 Task: Create List Social Media Management in Board Website Design and Development to Workspace Information Technology Consulting. Create List Digital Advertising in Board Social Media Influencer Analytics and Reporting to Workspace Information Technology Consulting. Create List Display Advertising in Board Customer Service Feedback Loop Implementation and Management to Workspace Information Technology Consulting
Action: Mouse moved to (63, 373)
Screenshot: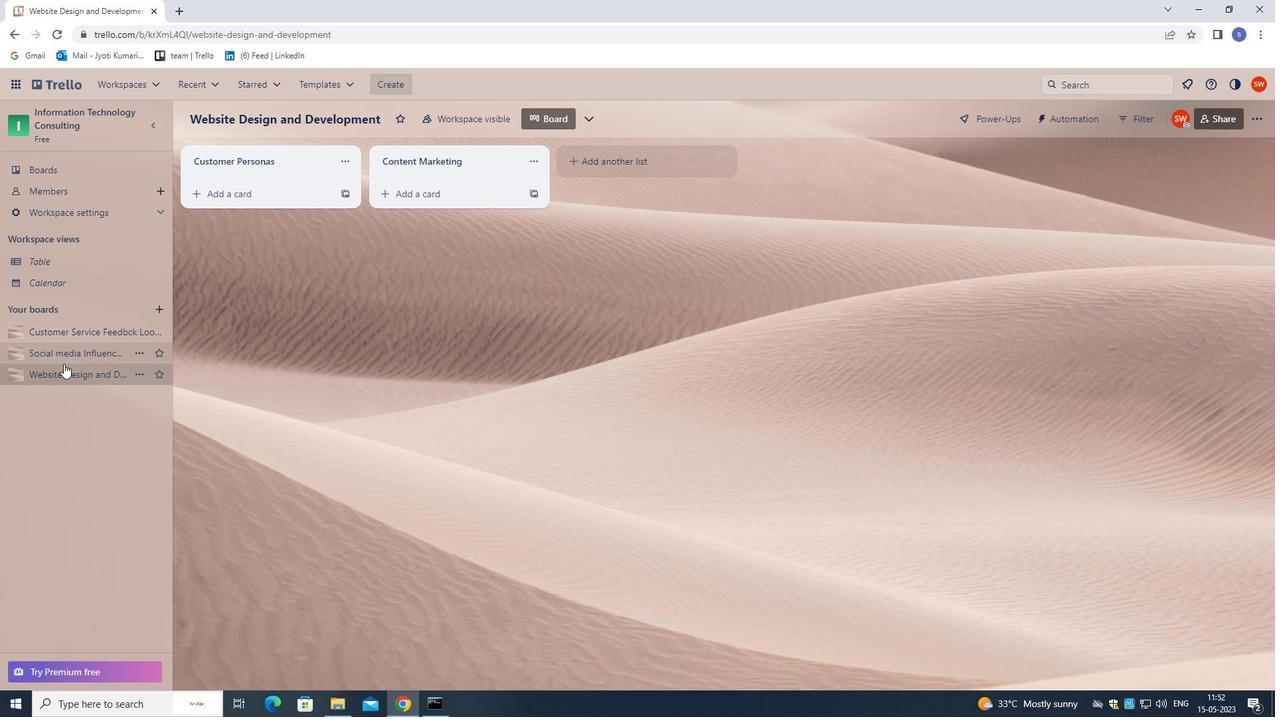
Action: Mouse pressed left at (63, 373)
Screenshot: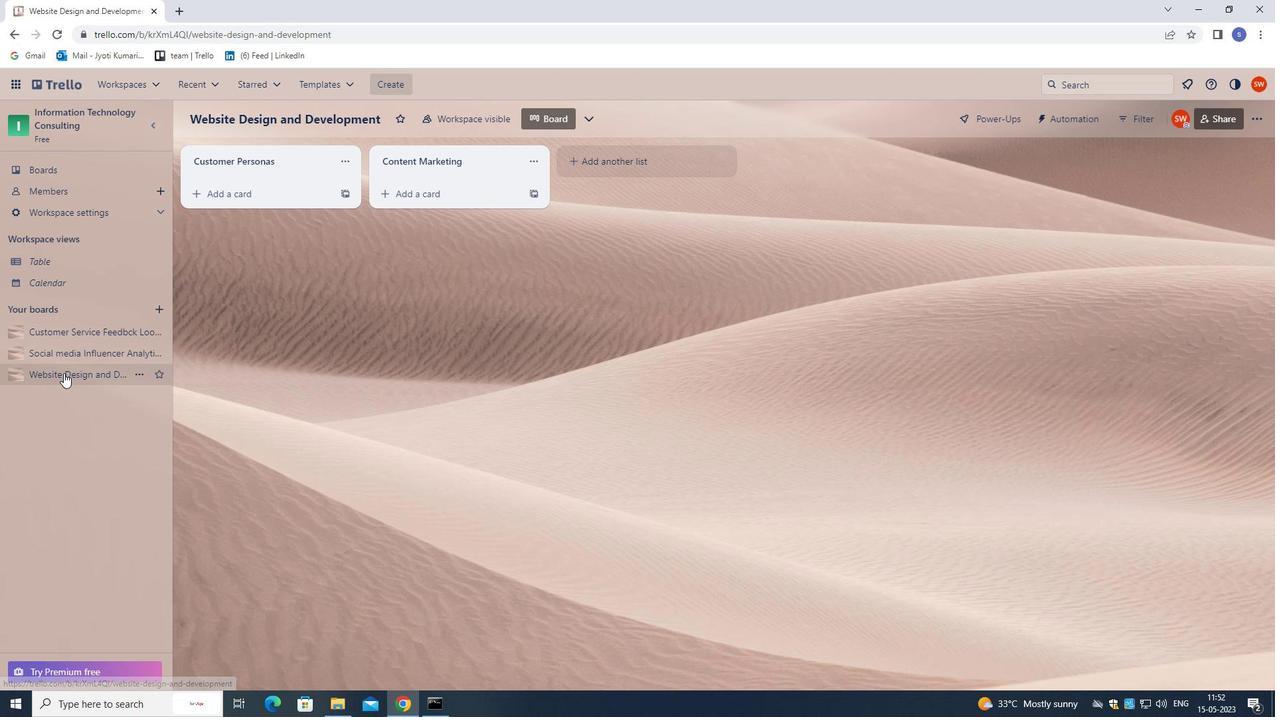 
Action: Mouse moved to (600, 154)
Screenshot: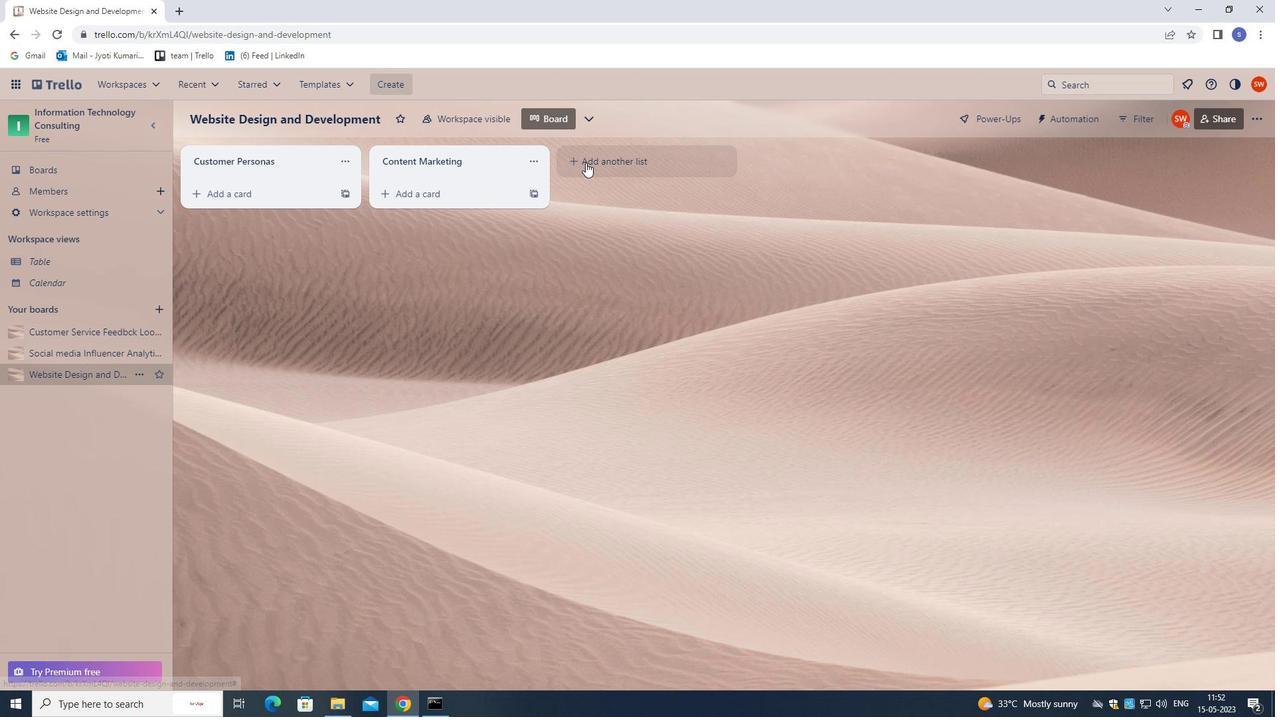 
Action: Mouse pressed left at (600, 154)
Screenshot: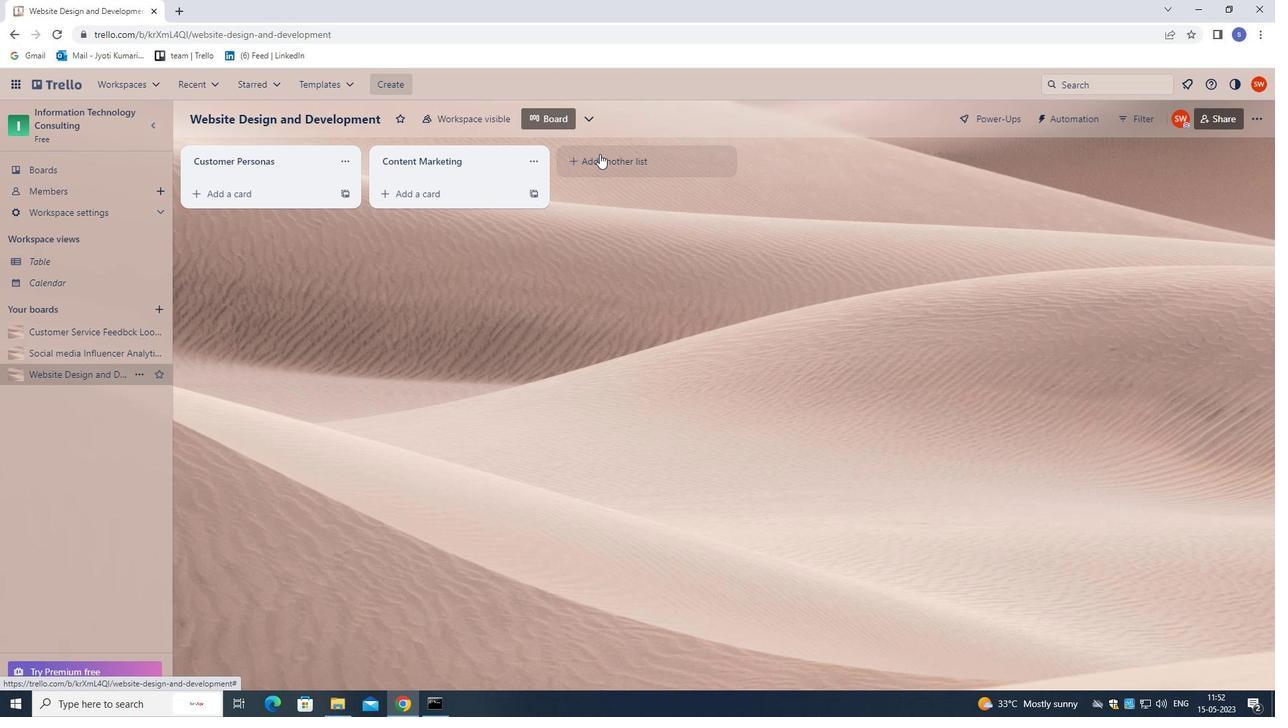 
Action: Mouse moved to (604, 290)
Screenshot: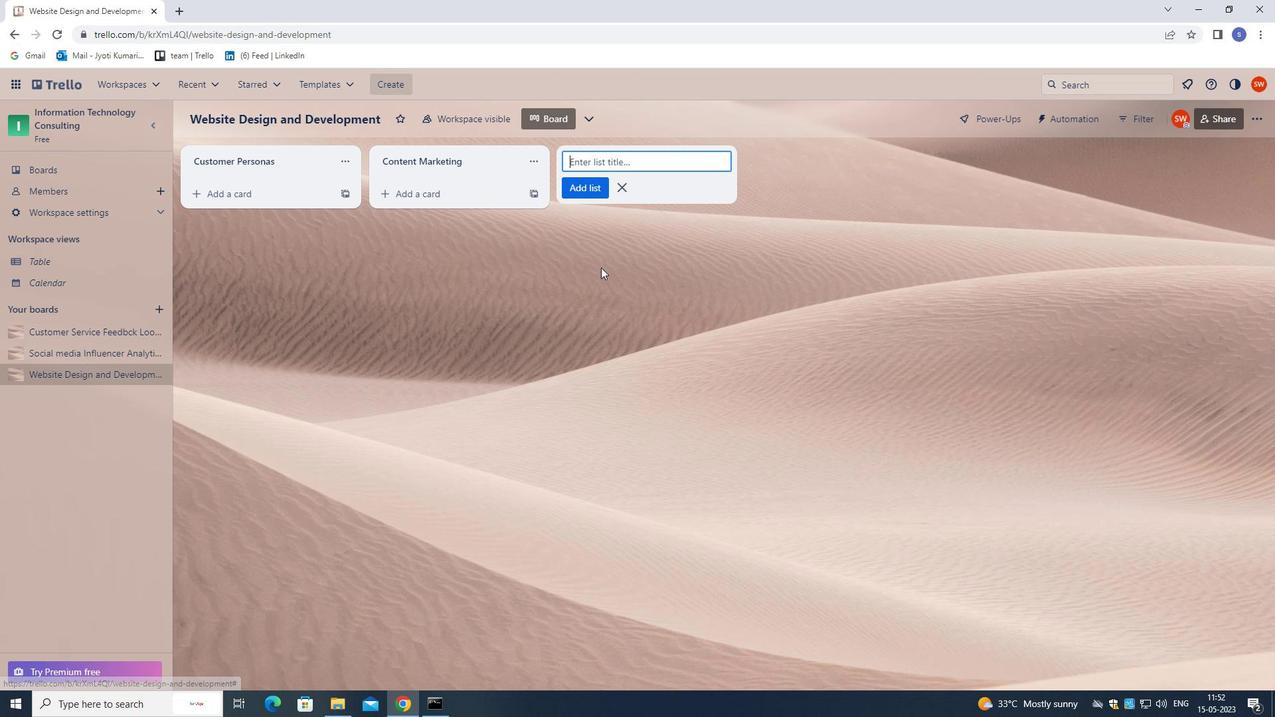 
Action: Key pressed <Key.shift>SOCIAL<Key.space><Key.shift>MEDIA<Key.space><Key.shift>MANAGEMENT<Key.enter>
Screenshot: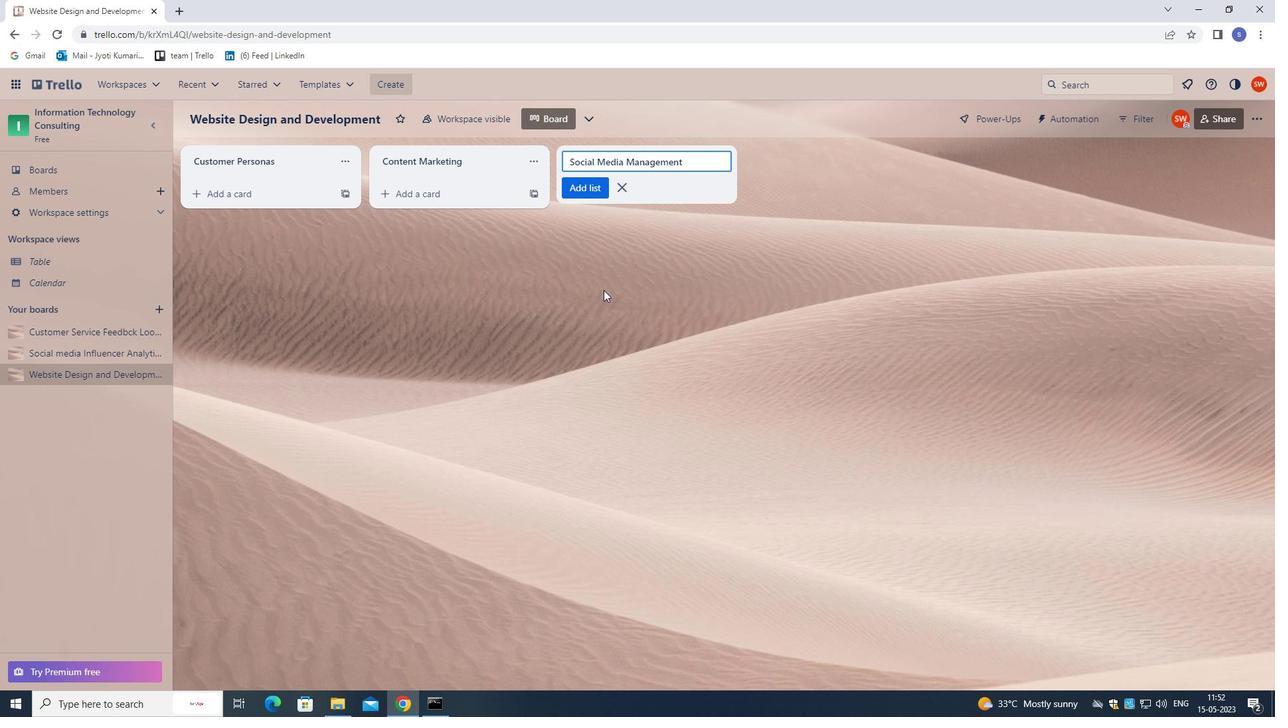 
Action: Mouse moved to (91, 348)
Screenshot: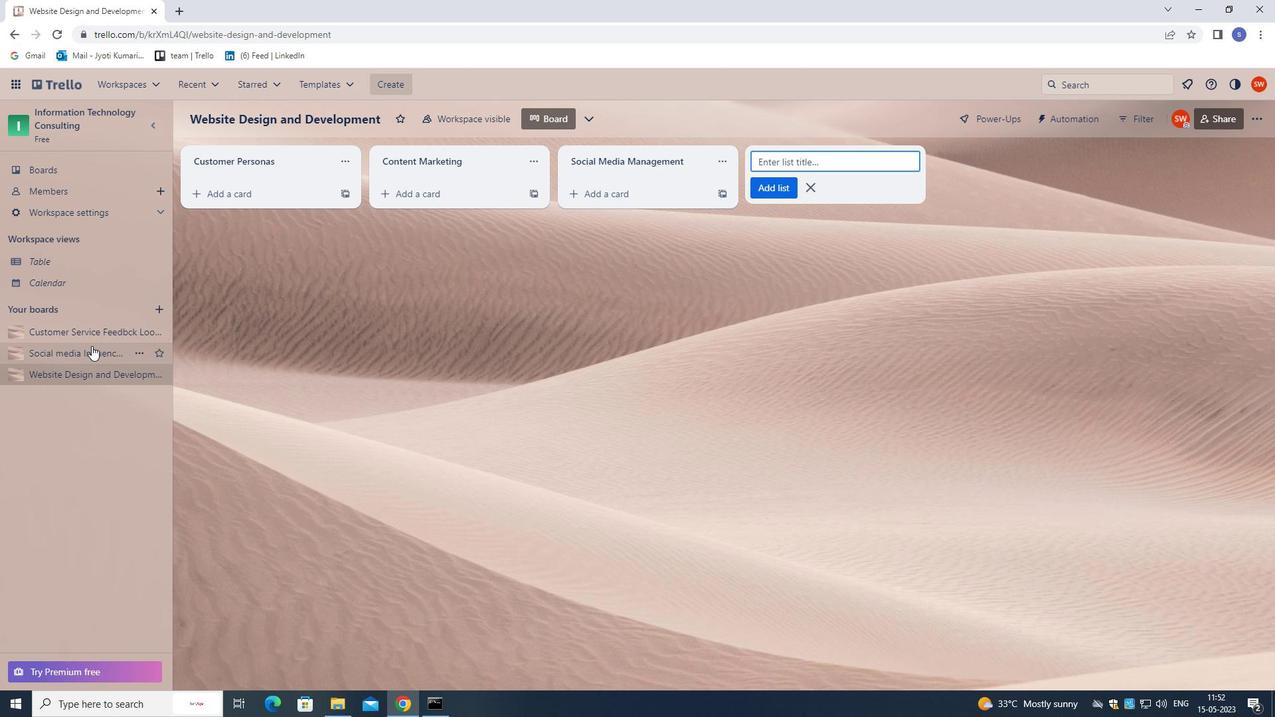 
Action: Mouse pressed left at (91, 348)
Screenshot: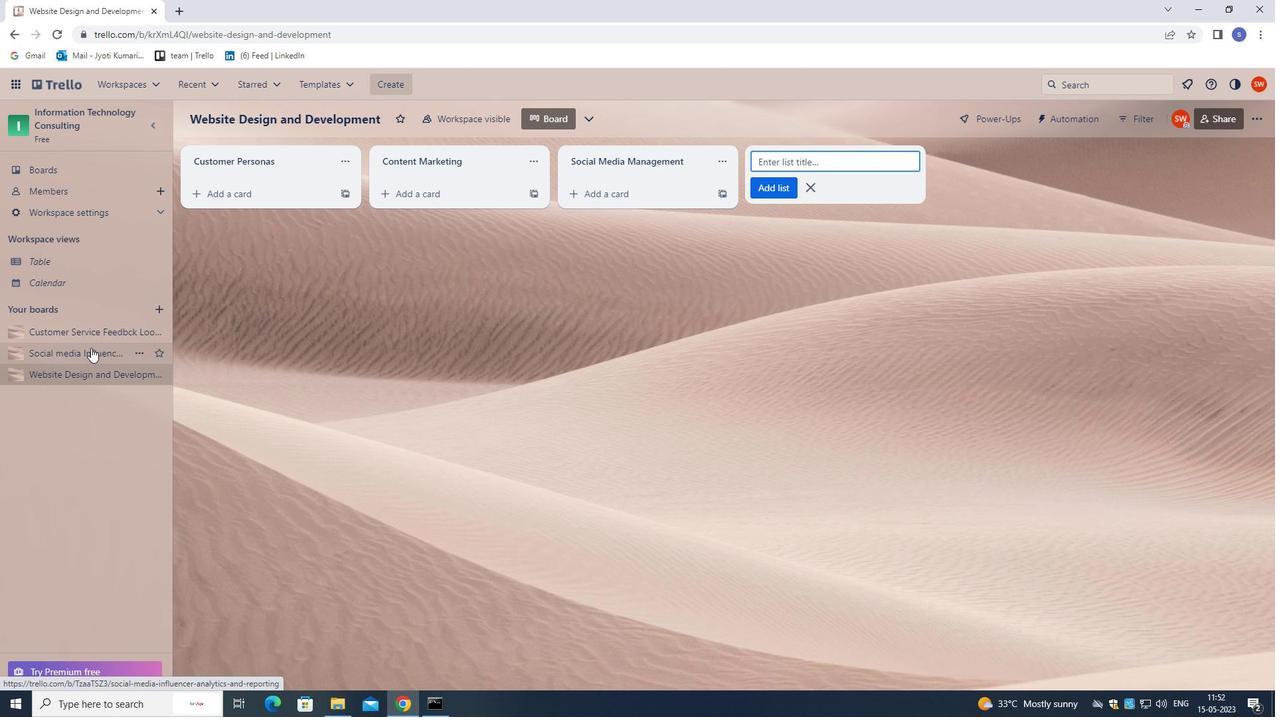 
Action: Mouse moved to (605, 167)
Screenshot: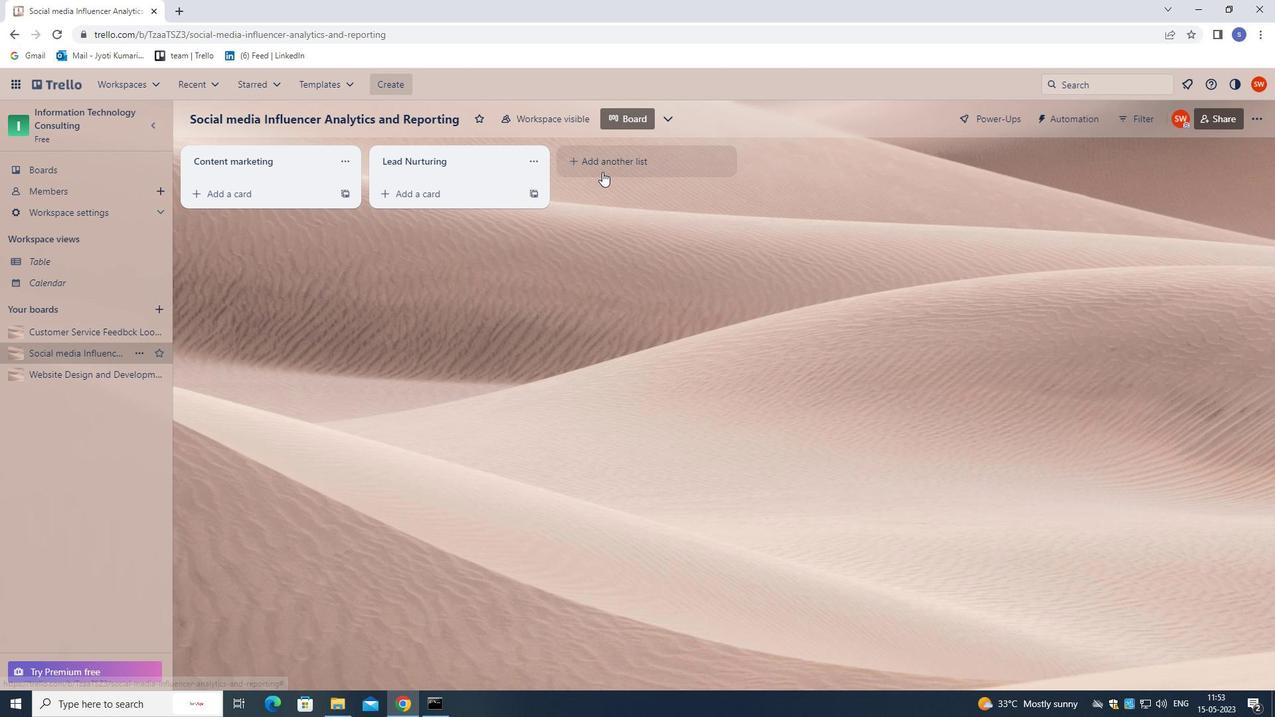 
Action: Mouse pressed left at (605, 167)
Screenshot: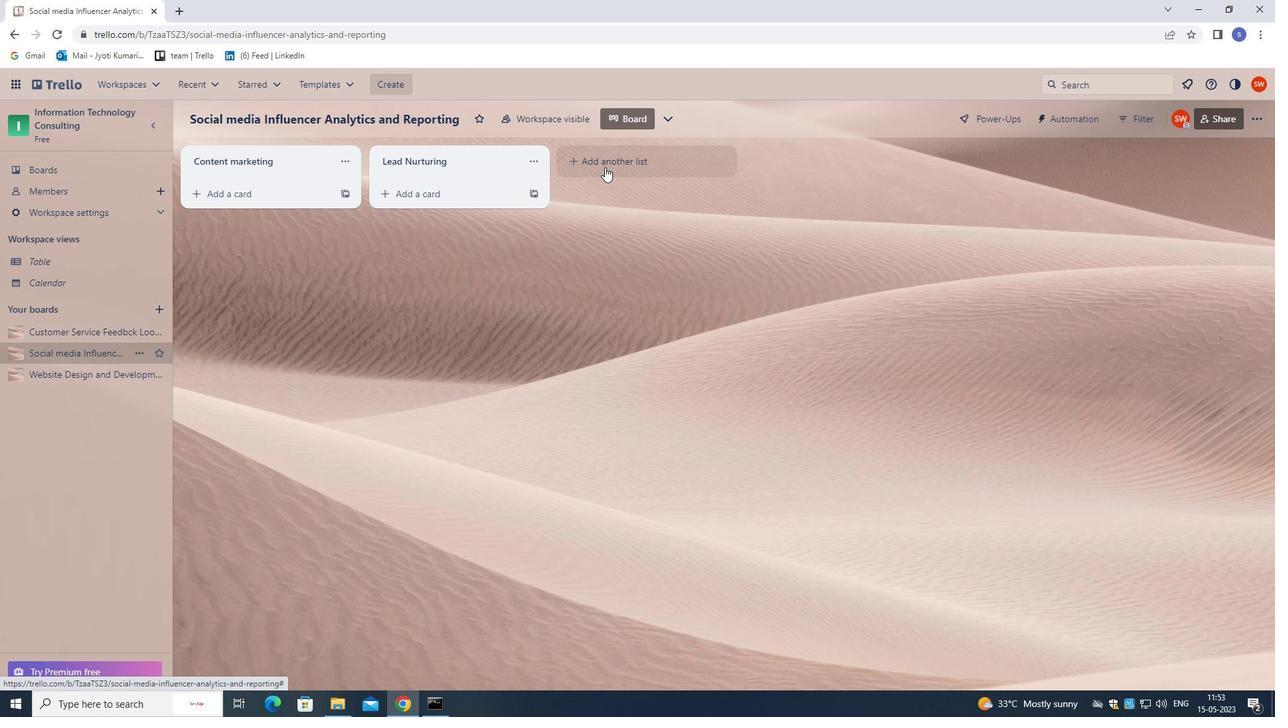 
Action: Mouse moved to (518, 439)
Screenshot: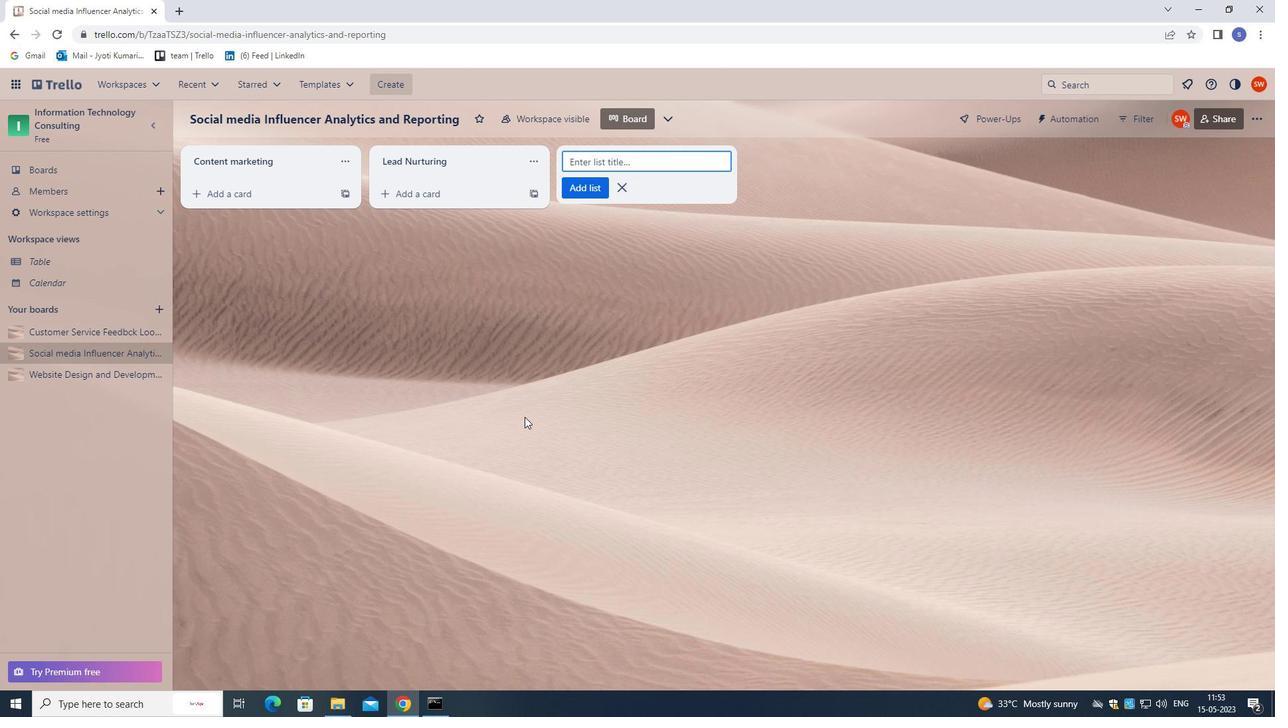 
Action: Key pressed <Key.shift>DIGITAL<Key.space><Key.shift><Key.shift><Key.shift><Key.shift><Key.shift><Key.shift><Key.shift><Key.shift><Key.shift><Key.shift>ADVERTISING<Key.enter>
Screenshot: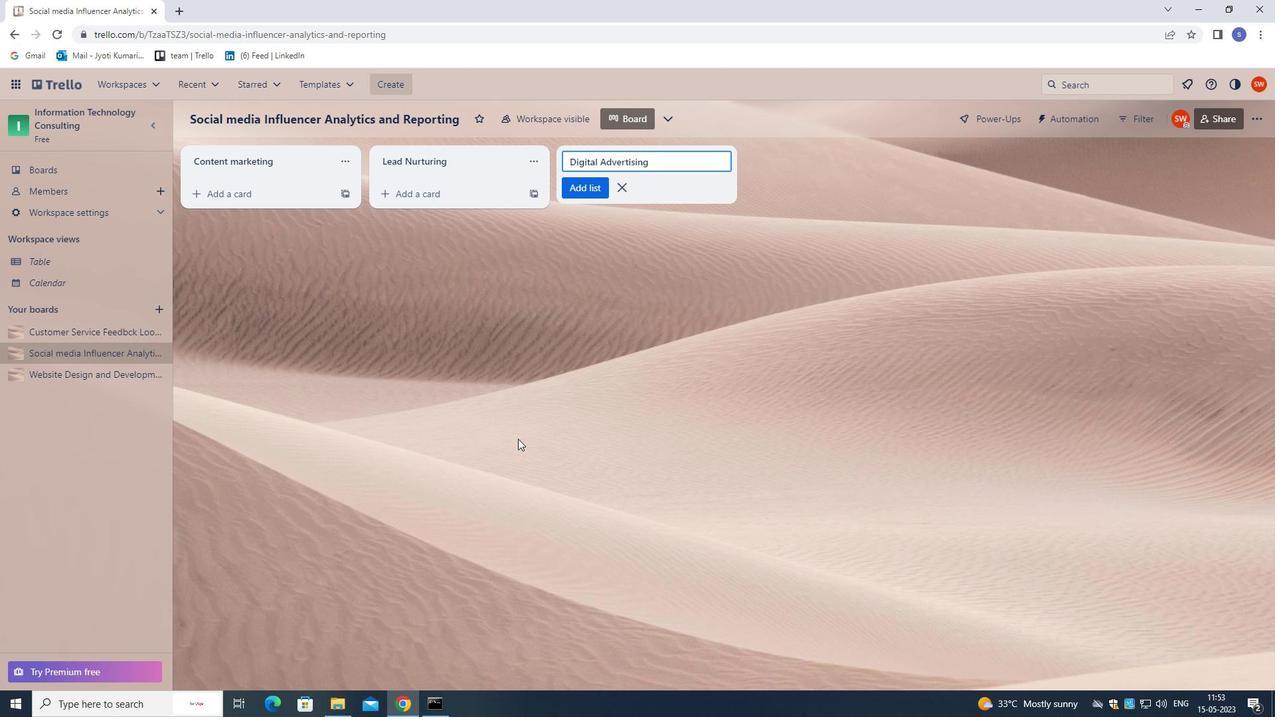 
Action: Mouse moved to (59, 332)
Screenshot: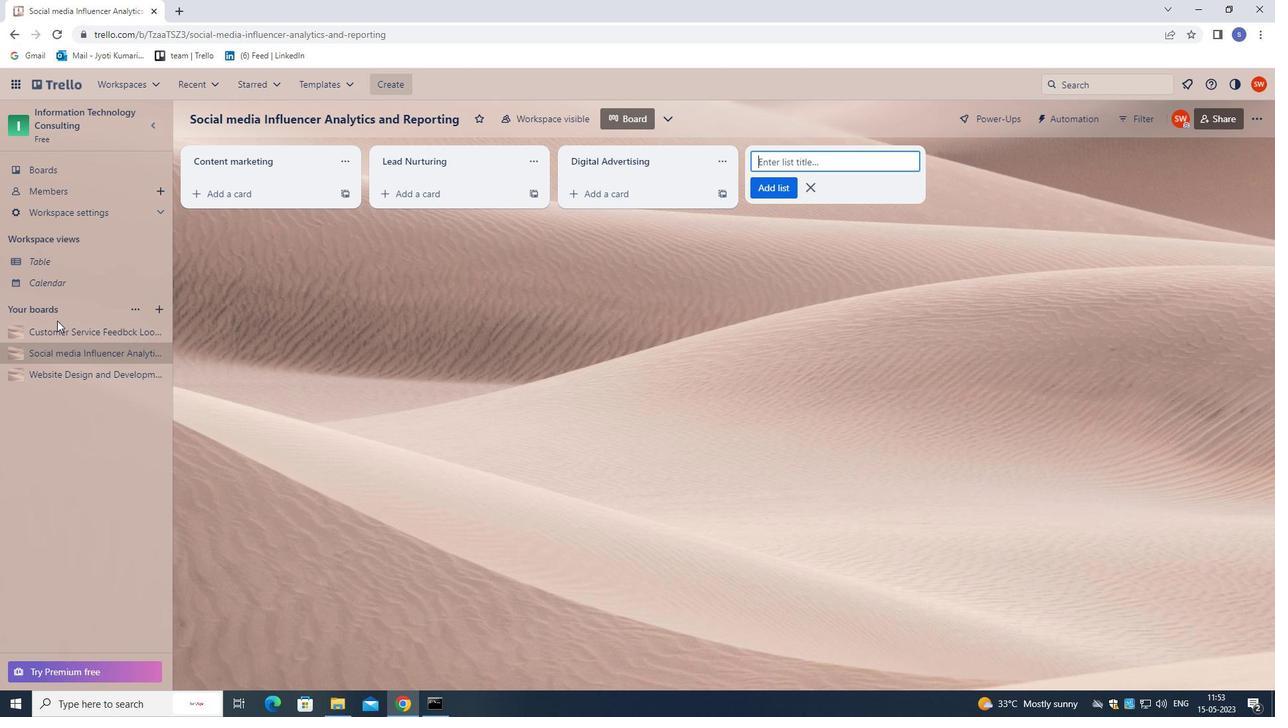 
Action: Mouse pressed left at (59, 332)
Screenshot: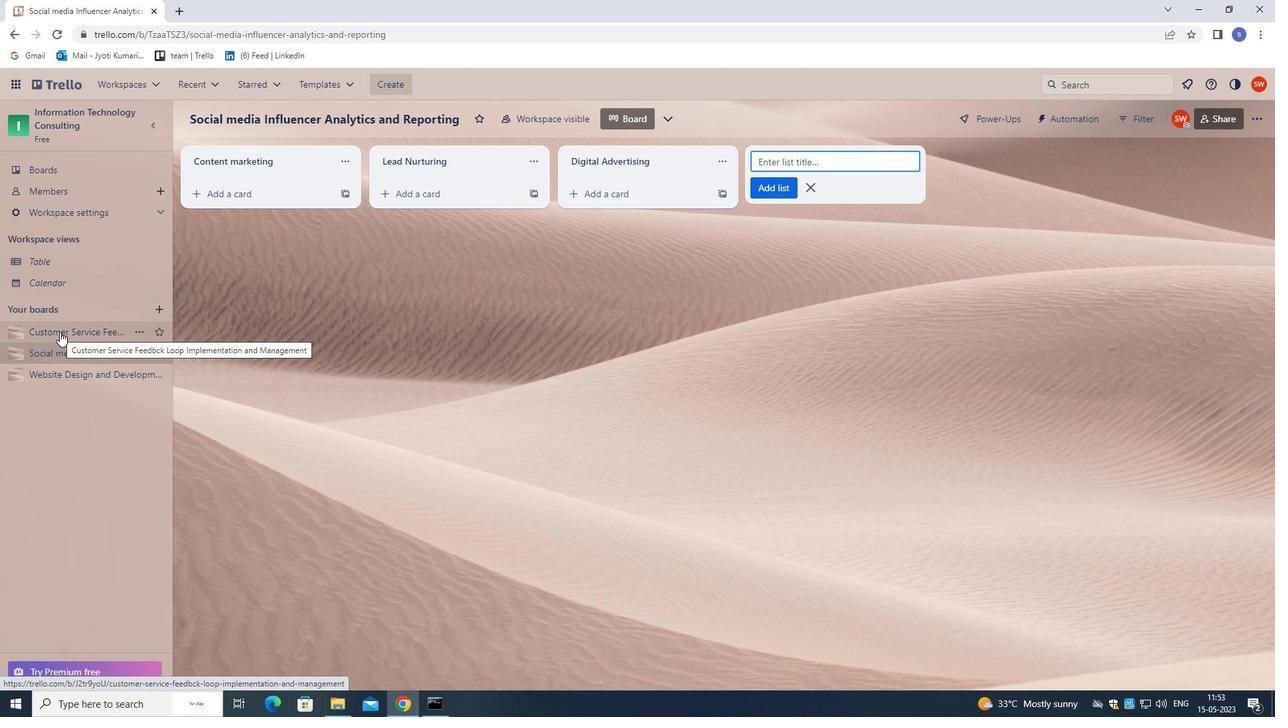 
Action: Mouse moved to (679, 163)
Screenshot: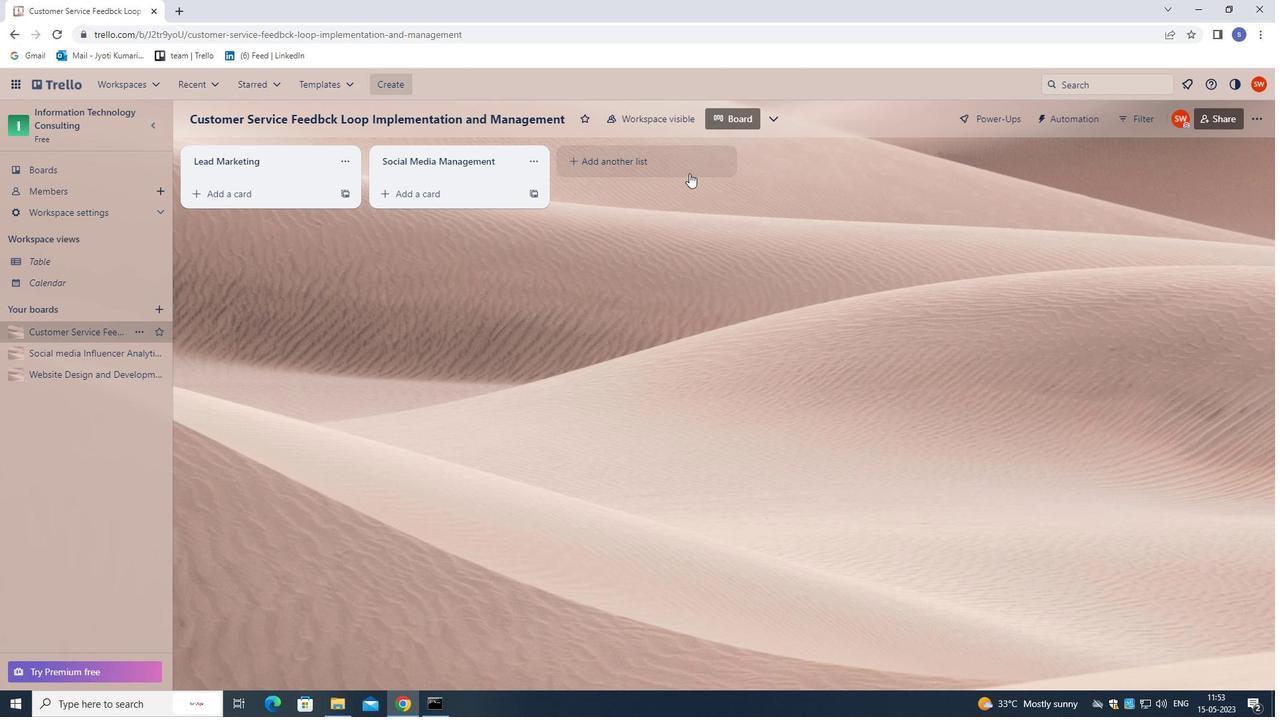 
Action: Mouse pressed left at (679, 163)
Screenshot: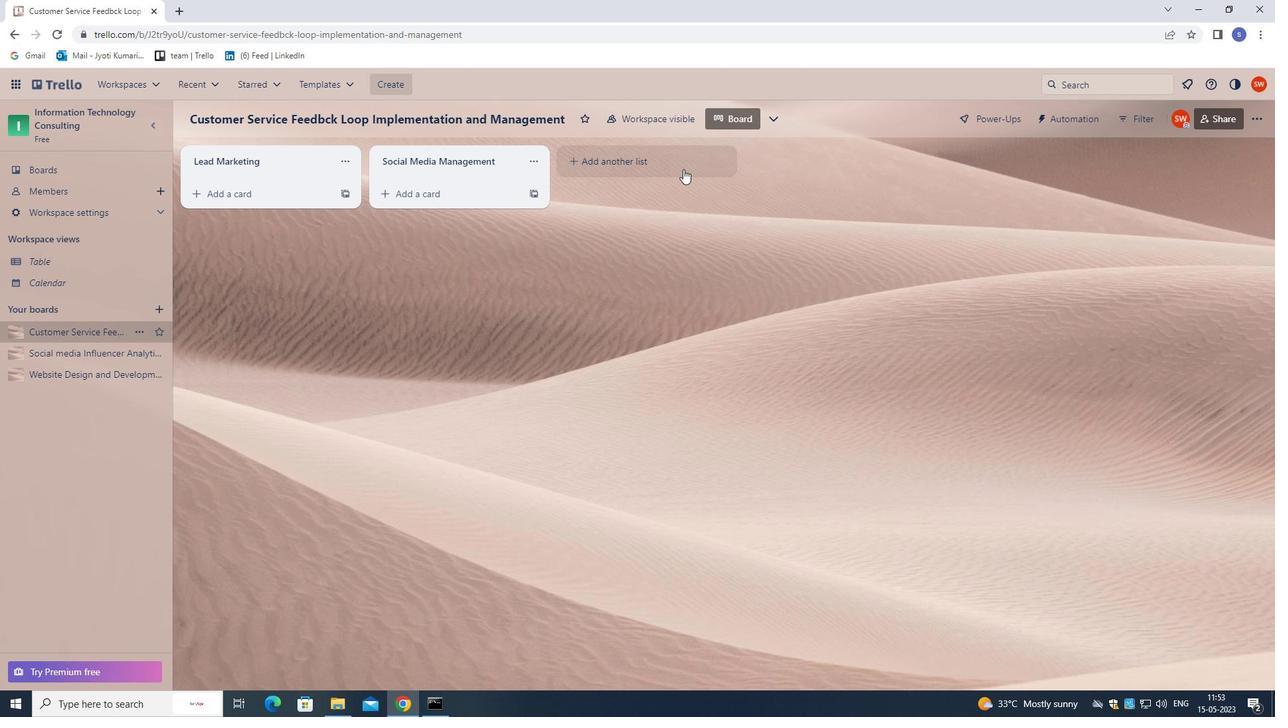 
Action: Mouse moved to (691, 456)
Screenshot: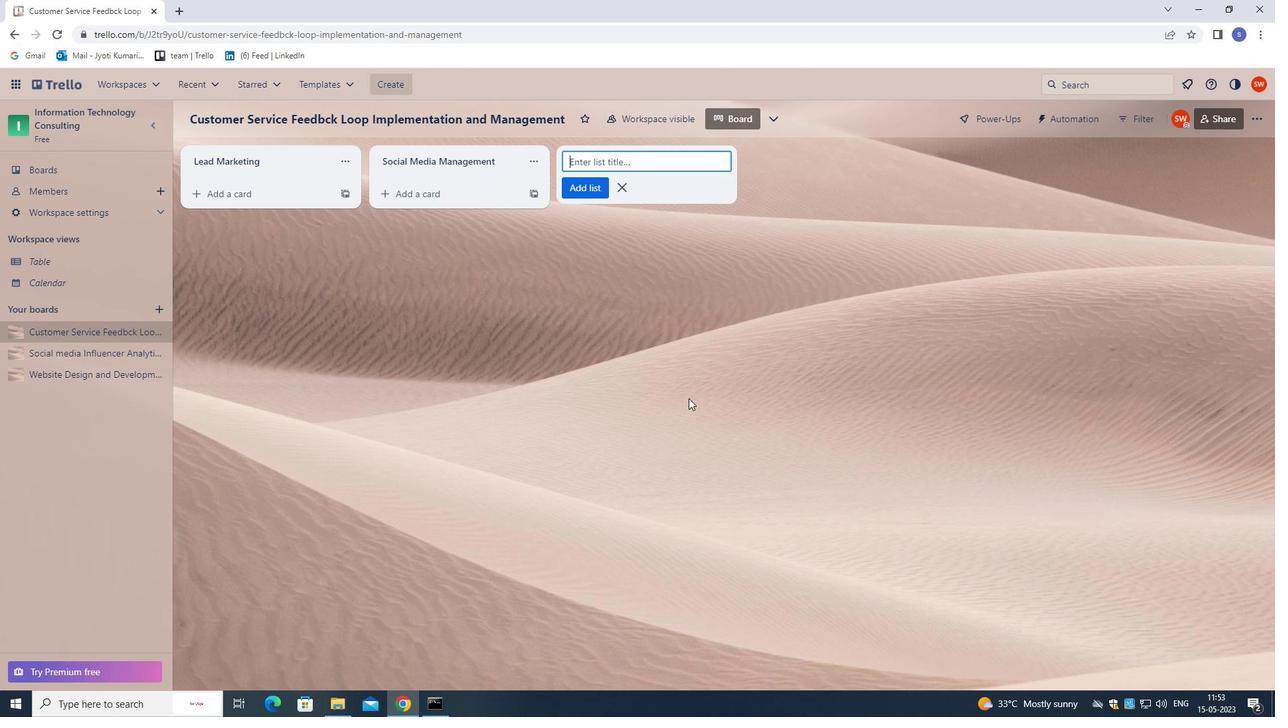
Action: Key pressed <Key.shift><Key.shift><Key.shift>SI<Key.backspace><Key.backspace><Key.shift>DISPLAY<Key.space><Key.shift>ADV<Key.backspace><Key.backspace><Key.backspace><Key.shift>ADVERTISING<Key.enter>
Screenshot: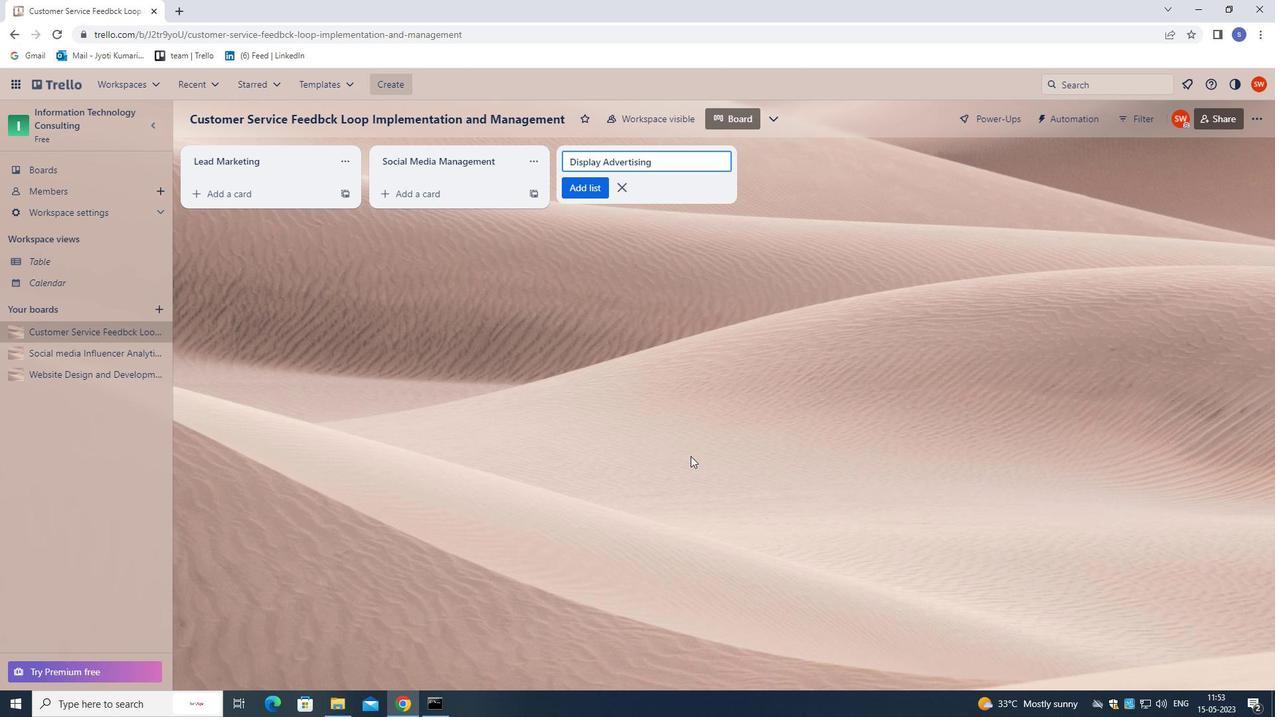 
Action: Mouse moved to (522, 448)
Screenshot: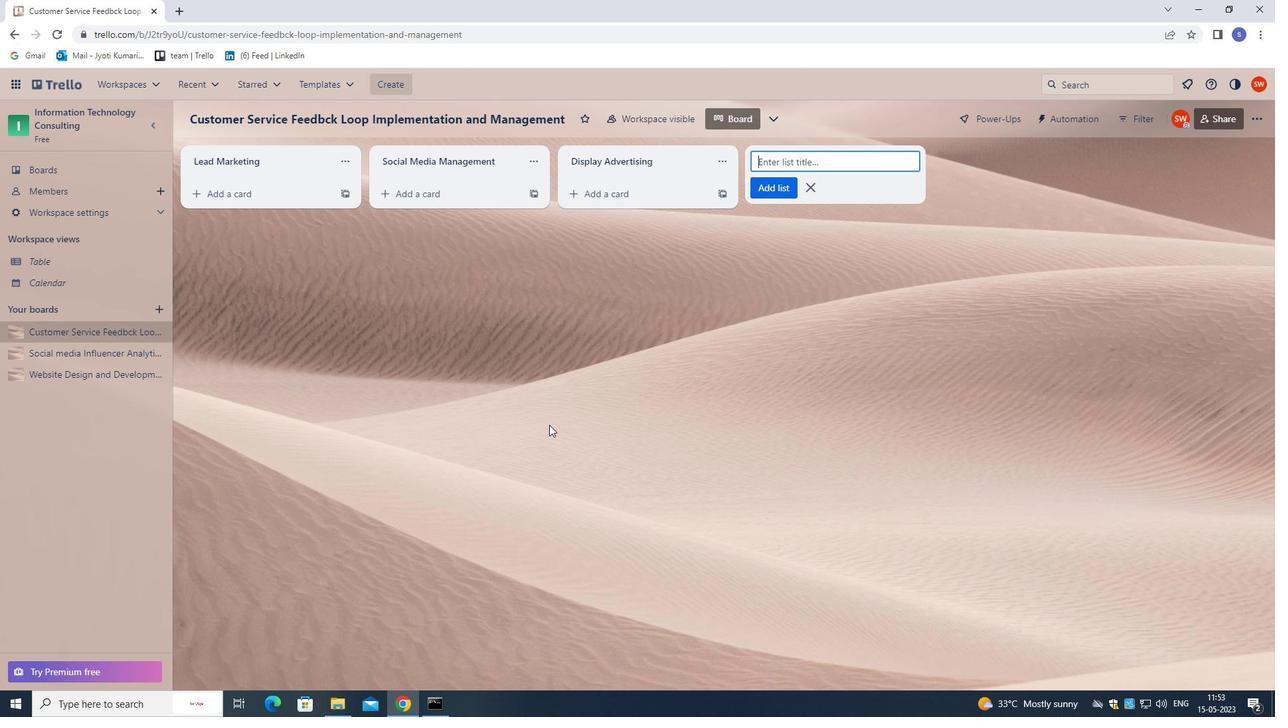 
